 Task: Check your email for any notifications about work hours and verify your calendar for appointments on the specified date.
Action: Mouse moved to (21, 26)
Screenshot: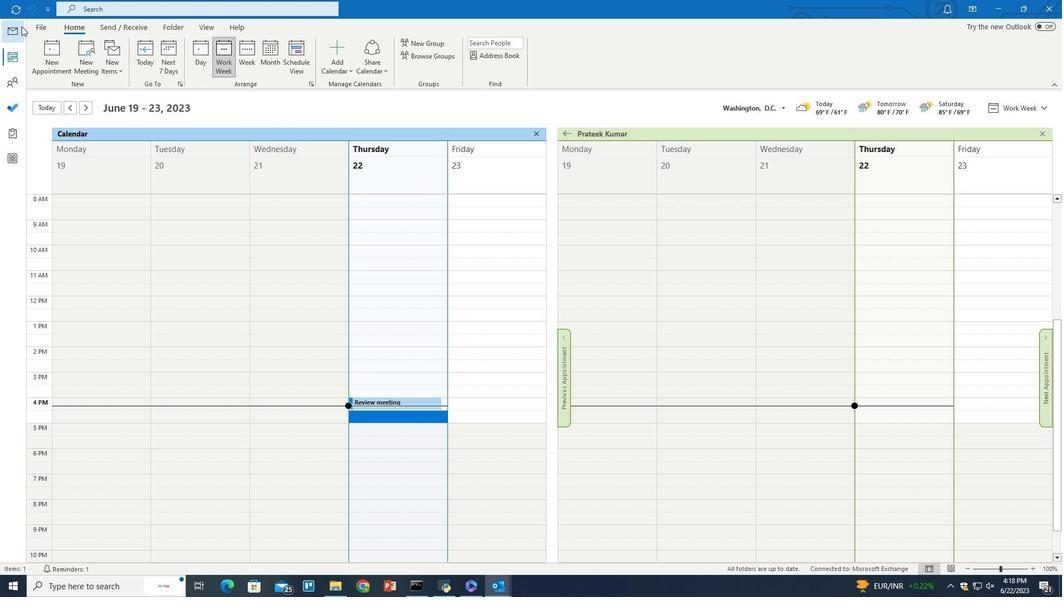 
Action: Mouse pressed left at (21, 26)
Screenshot: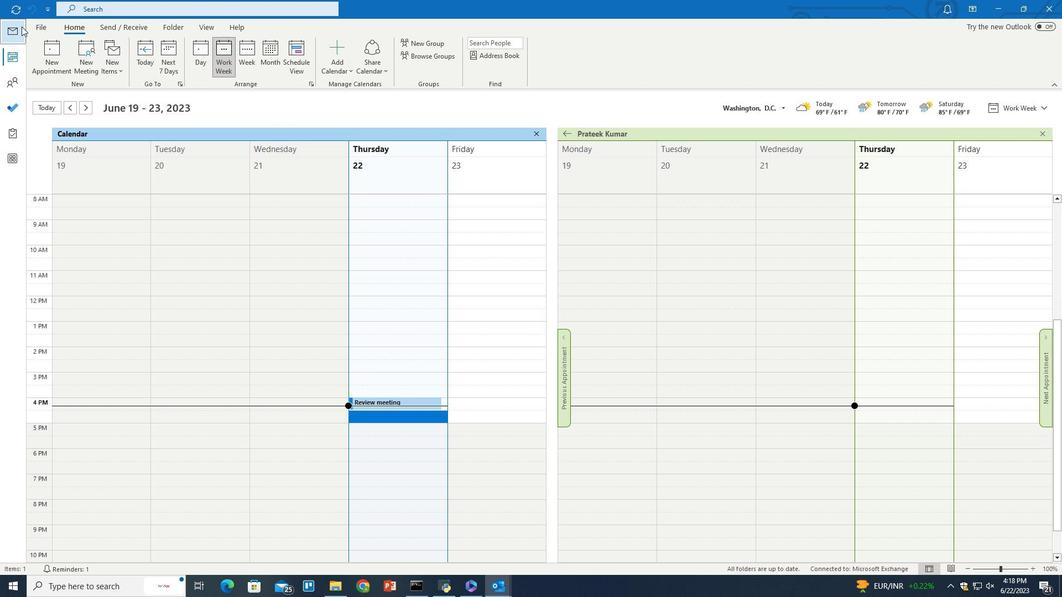 
Action: Mouse moved to (204, 29)
Screenshot: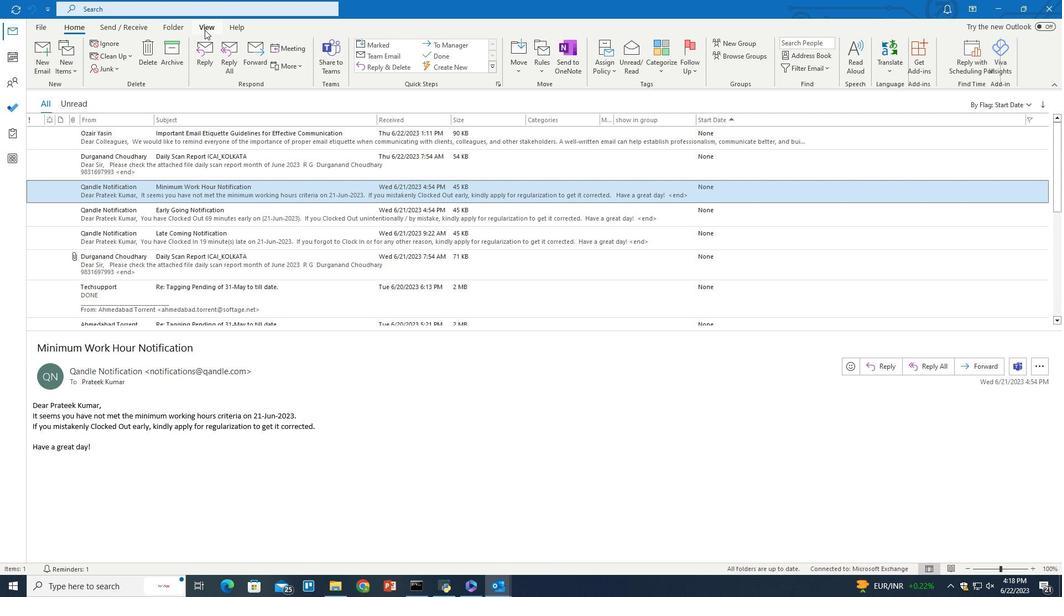 
Action: Mouse pressed left at (204, 29)
Screenshot: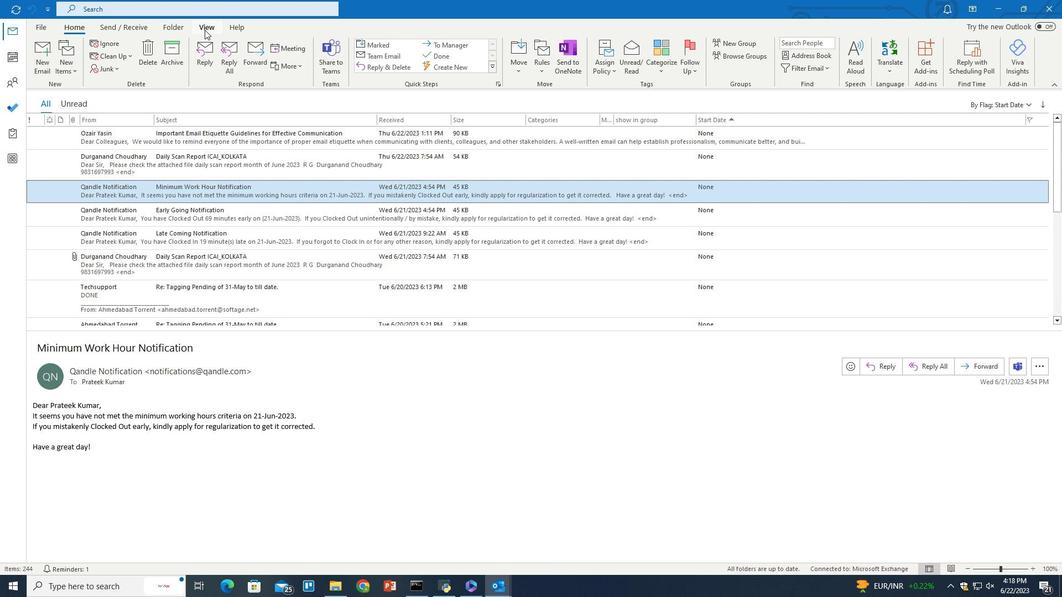 
Action: Mouse moved to (791, 67)
Screenshot: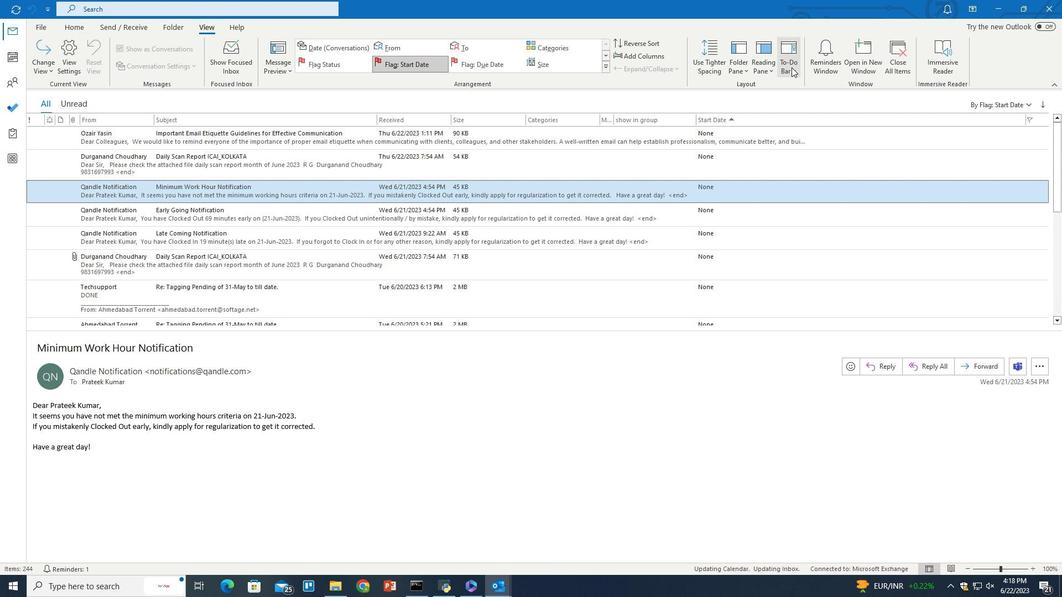 
Action: Mouse pressed left at (791, 67)
Screenshot: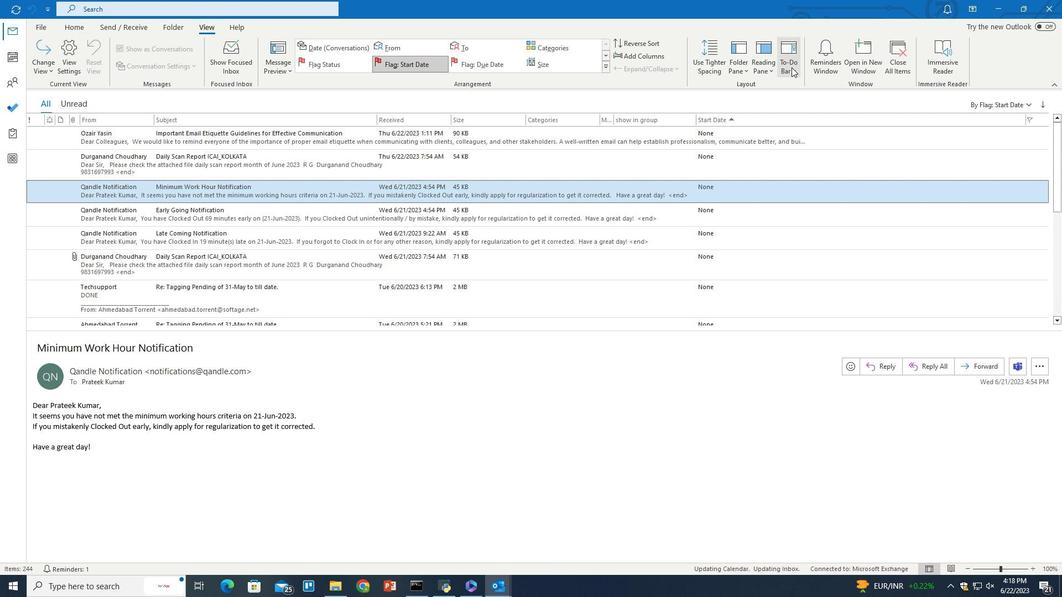 
Action: Mouse moved to (796, 113)
Screenshot: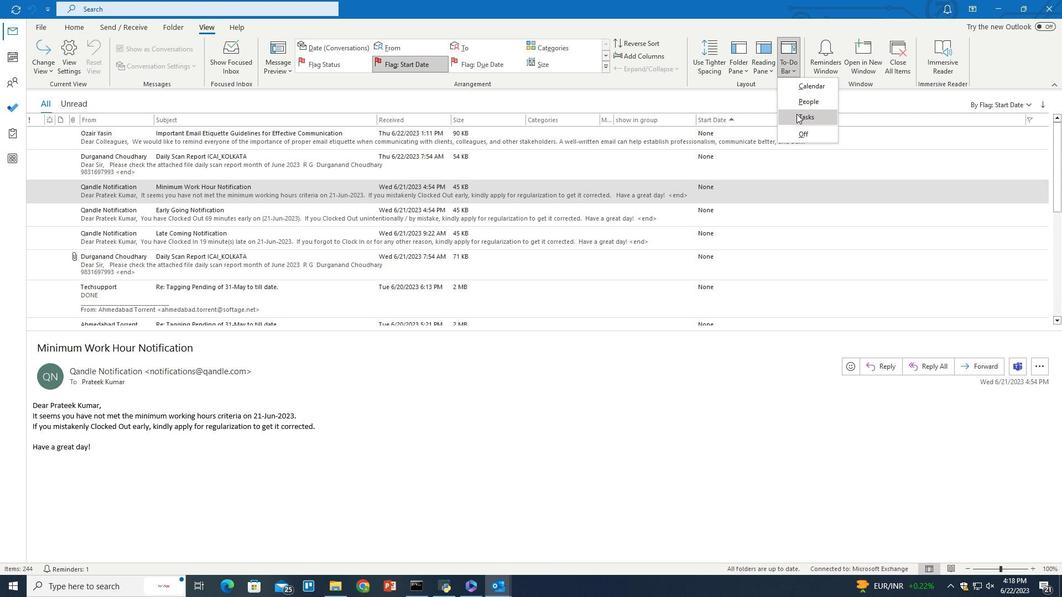
Action: Mouse pressed left at (796, 113)
Screenshot: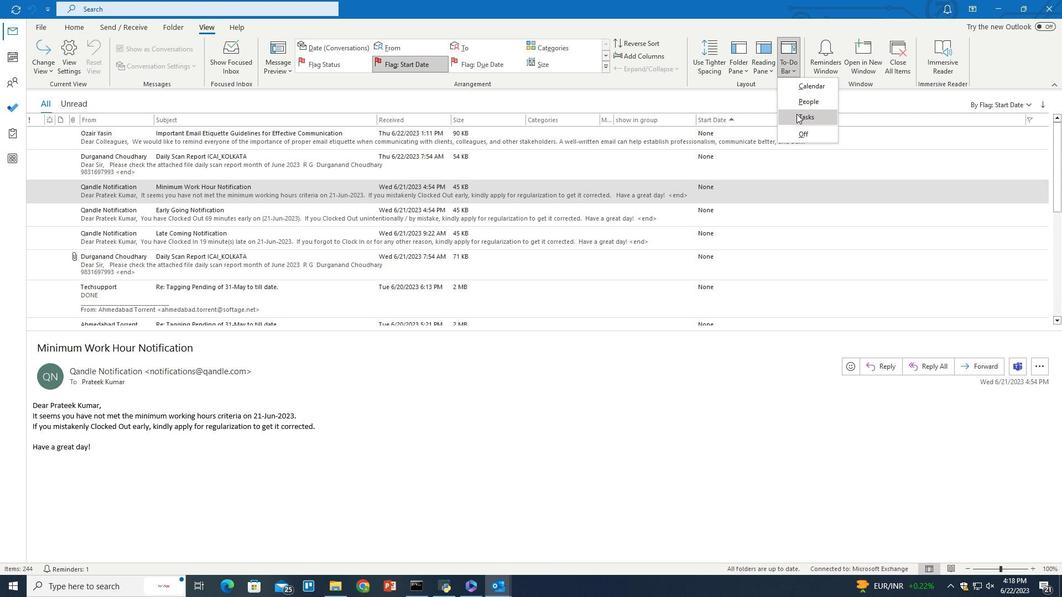 
Action: Mouse moved to (768, 222)
Screenshot: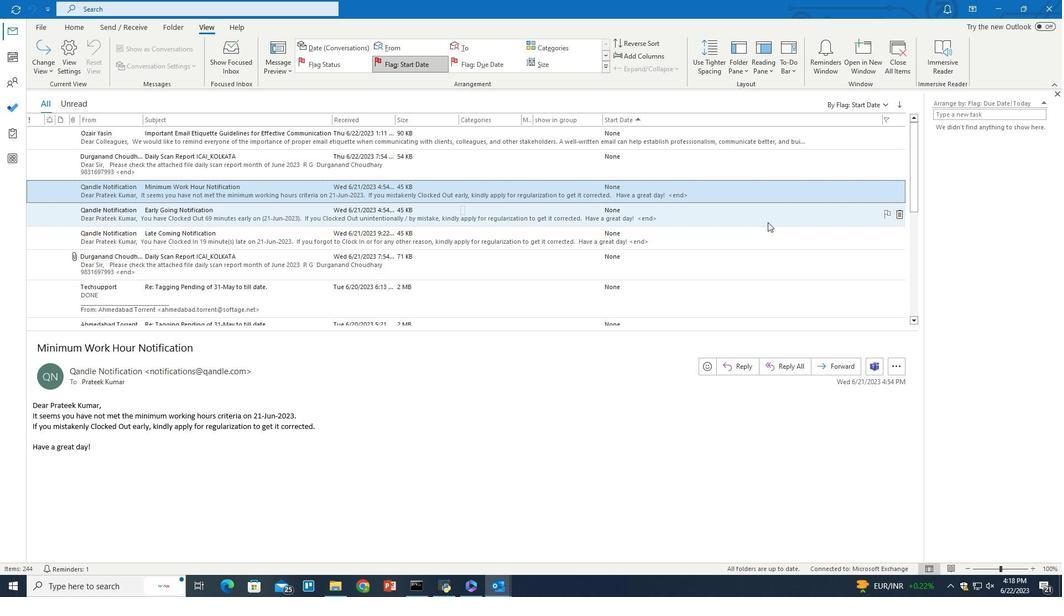 
